 Task: Measure the distance between New York City and Bear Mountain.
Action: Key pressed ew<Key.space>
Screenshot: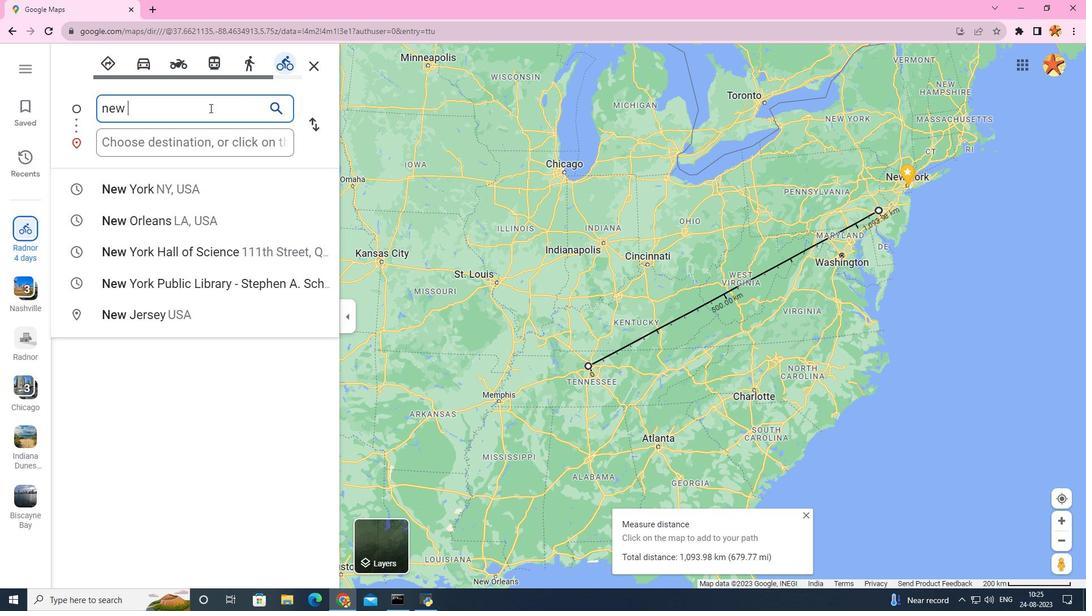 
Action: Mouse moved to (140, 192)
Screenshot: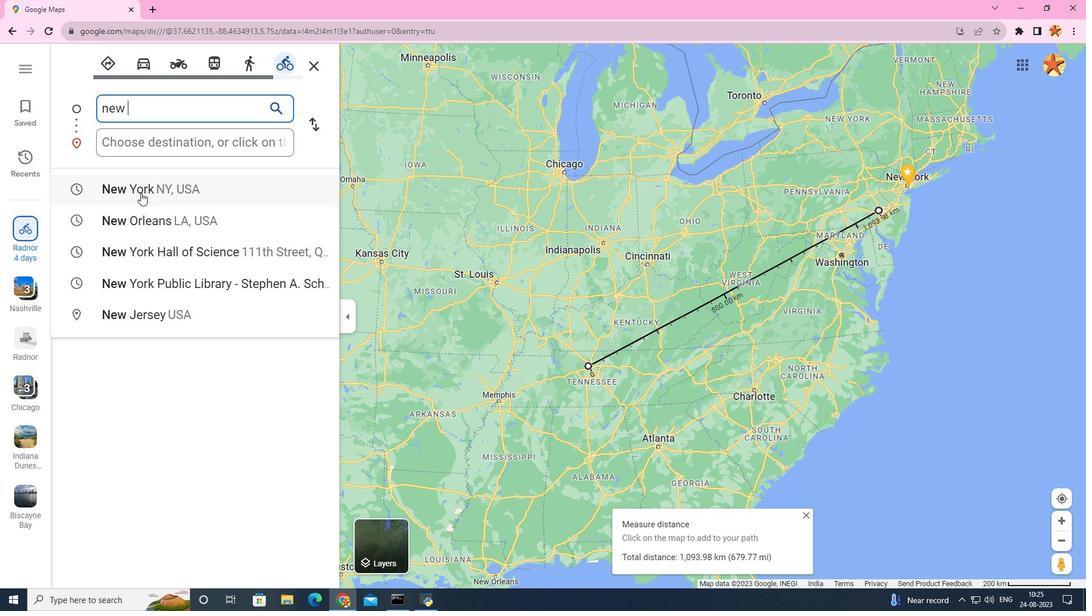 
Action: Mouse pressed left at (140, 192)
Screenshot: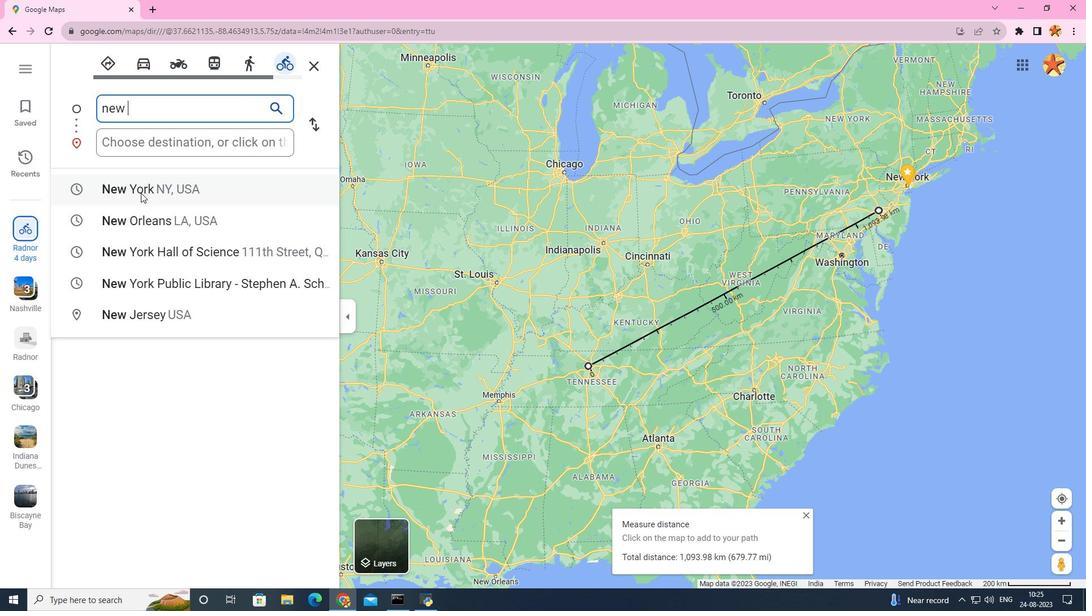 
Action: Mouse moved to (150, 147)
Screenshot: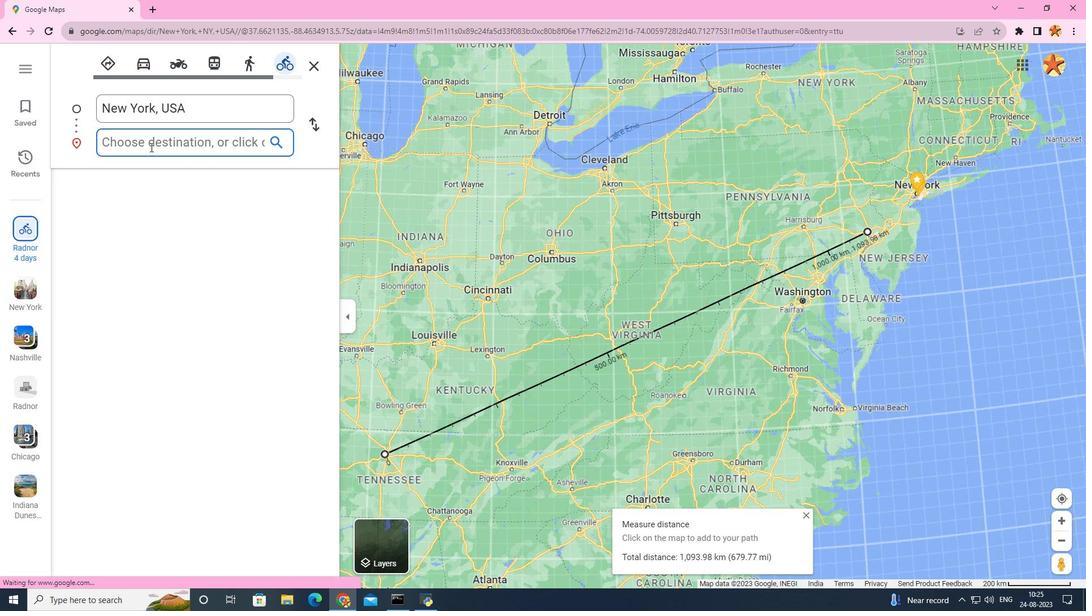 
Action: Mouse pressed left at (150, 147)
Screenshot: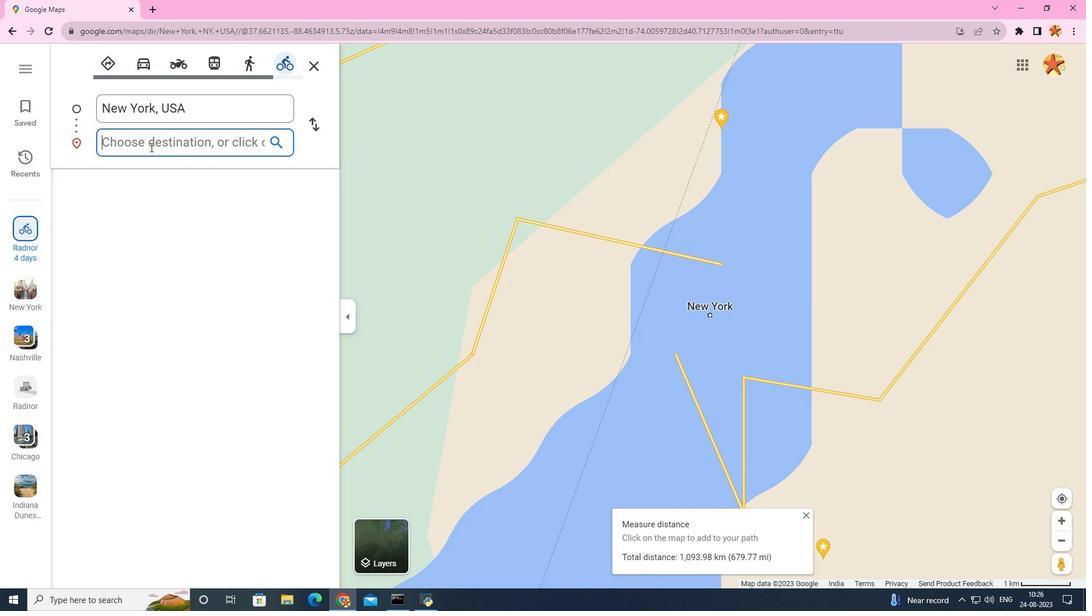
Action: Mouse moved to (146, 148)
Screenshot: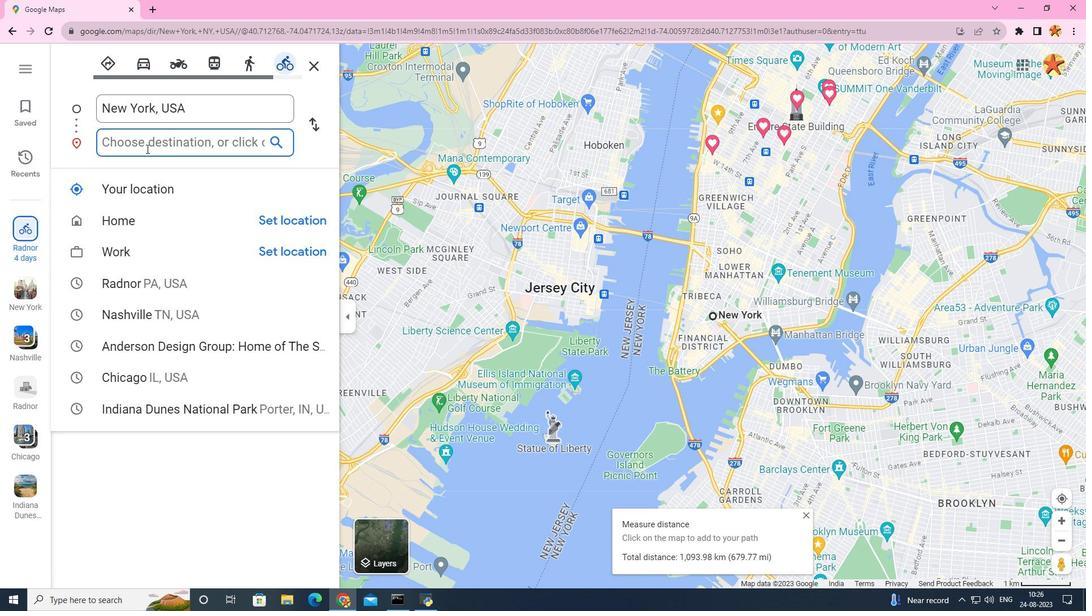 
Action: Key pressed bea<Key.space>
Screenshot: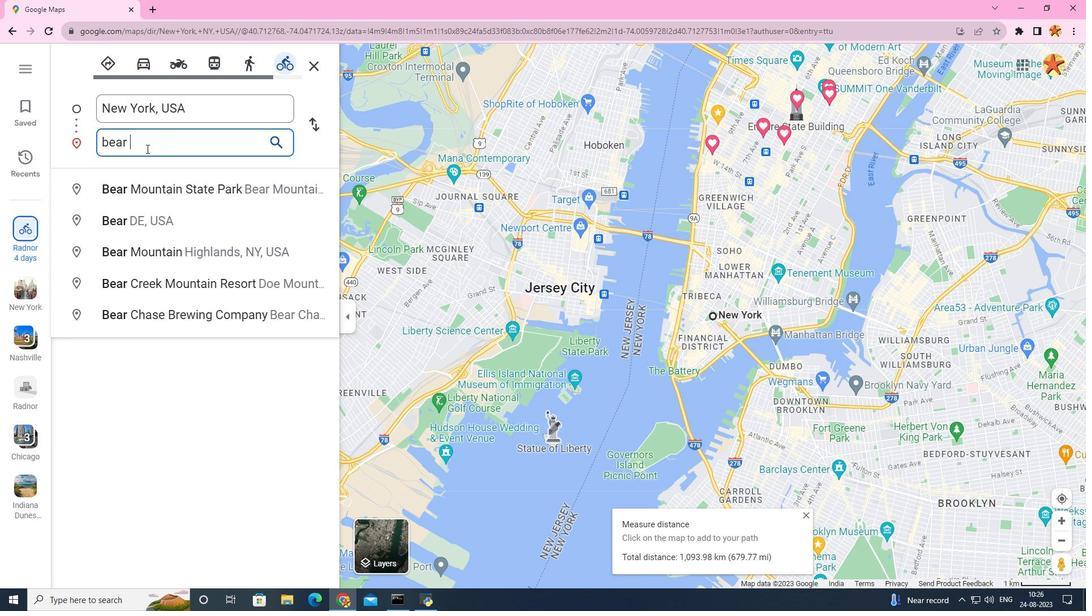 
Action: Mouse moved to (202, 195)
Screenshot: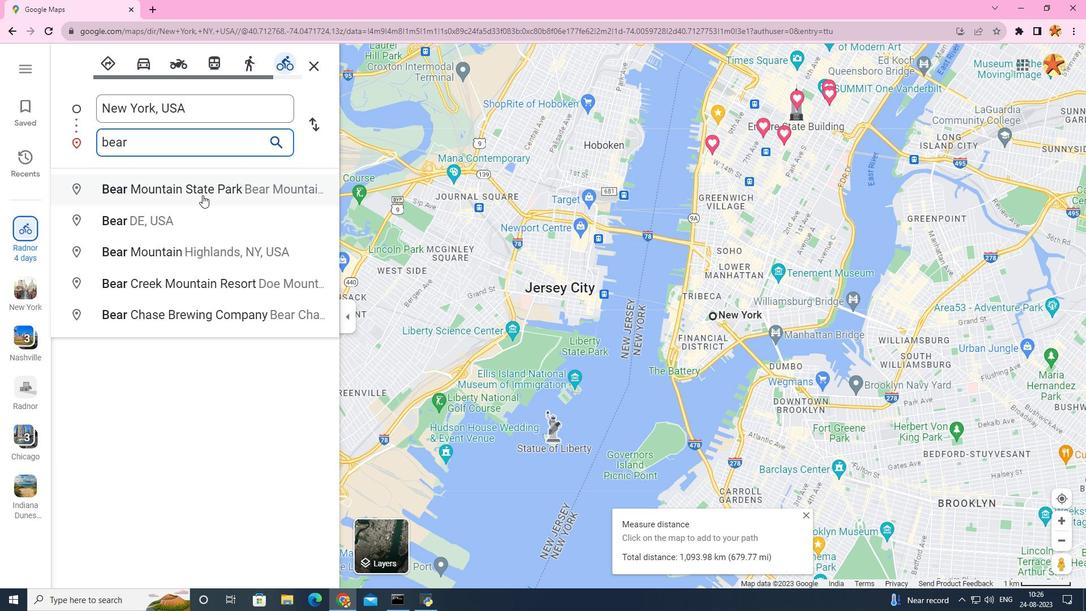 
Action: Mouse pressed left at (202, 195)
Screenshot: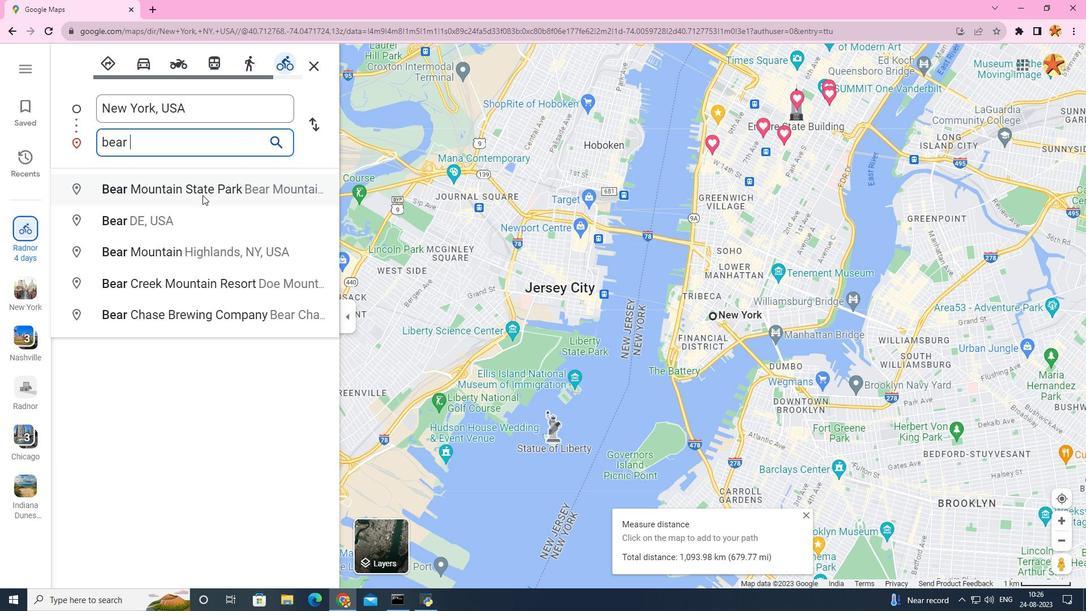 
Action: Mouse moved to (626, 552)
Screenshot: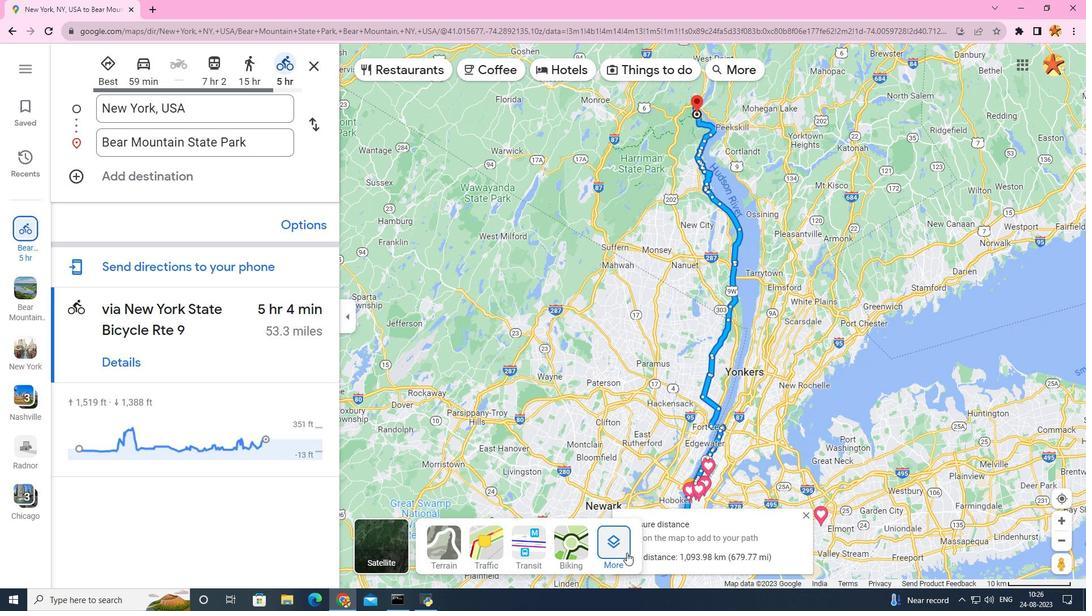 
Action: Mouse pressed left at (626, 552)
Screenshot: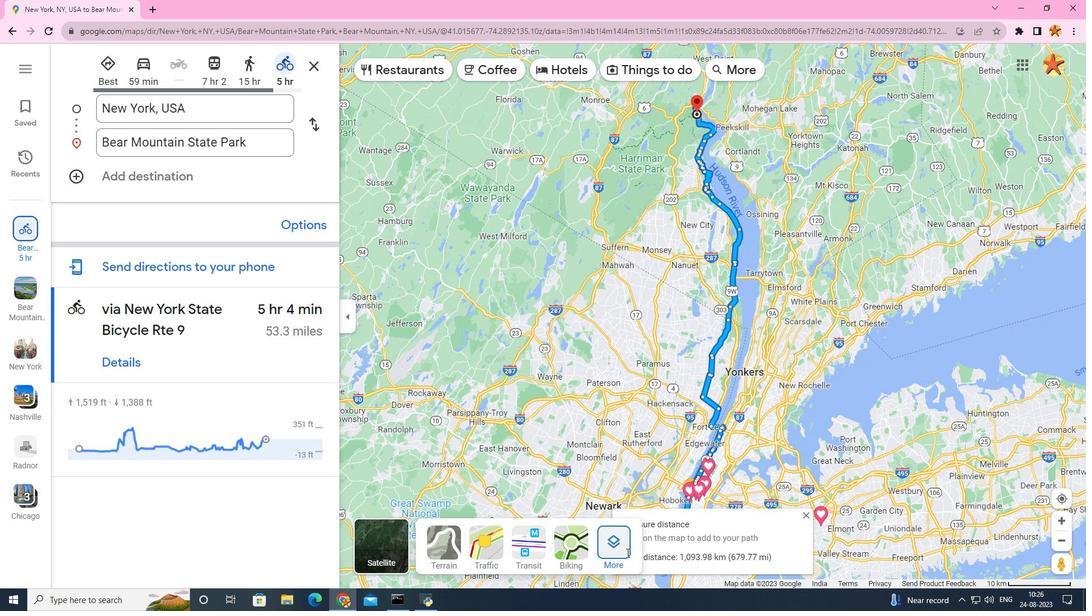 
Action: Mouse moved to (493, 417)
Screenshot: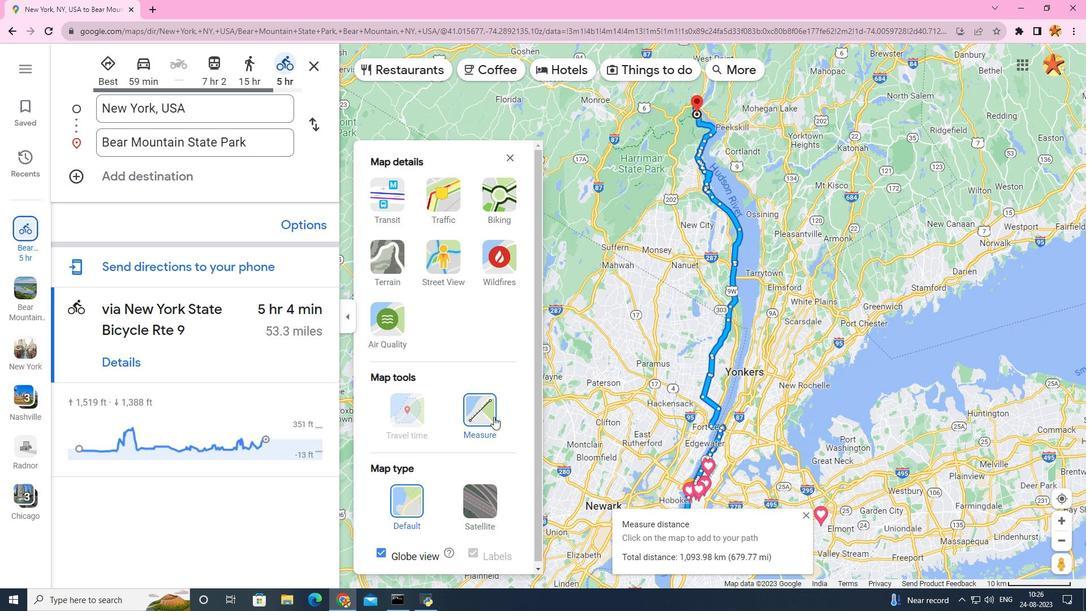 
Action: Mouse pressed left at (493, 417)
Screenshot: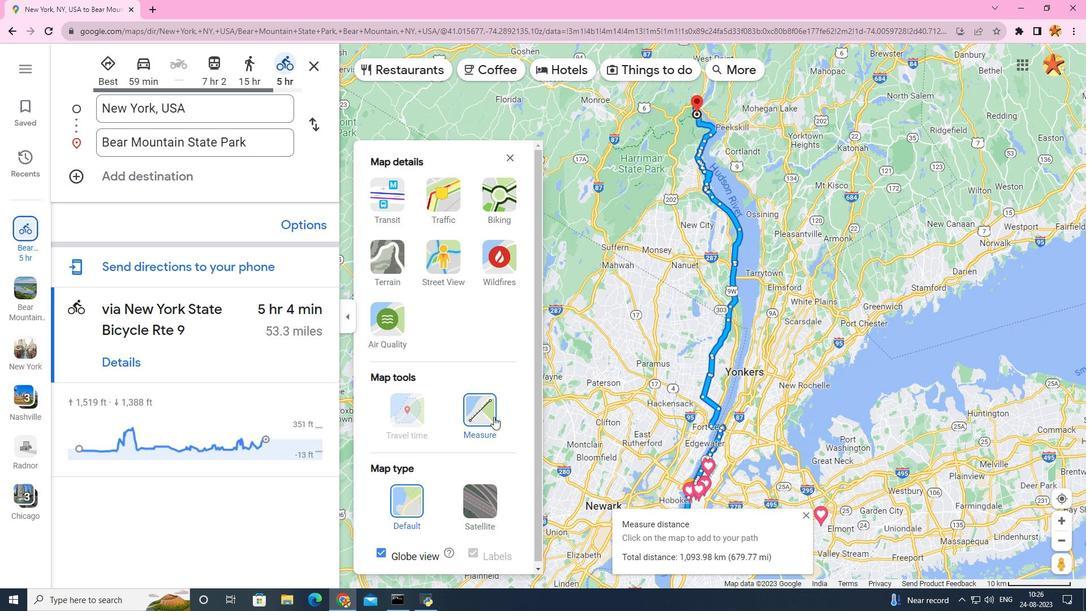 
Action: Mouse pressed left at (493, 417)
Screenshot: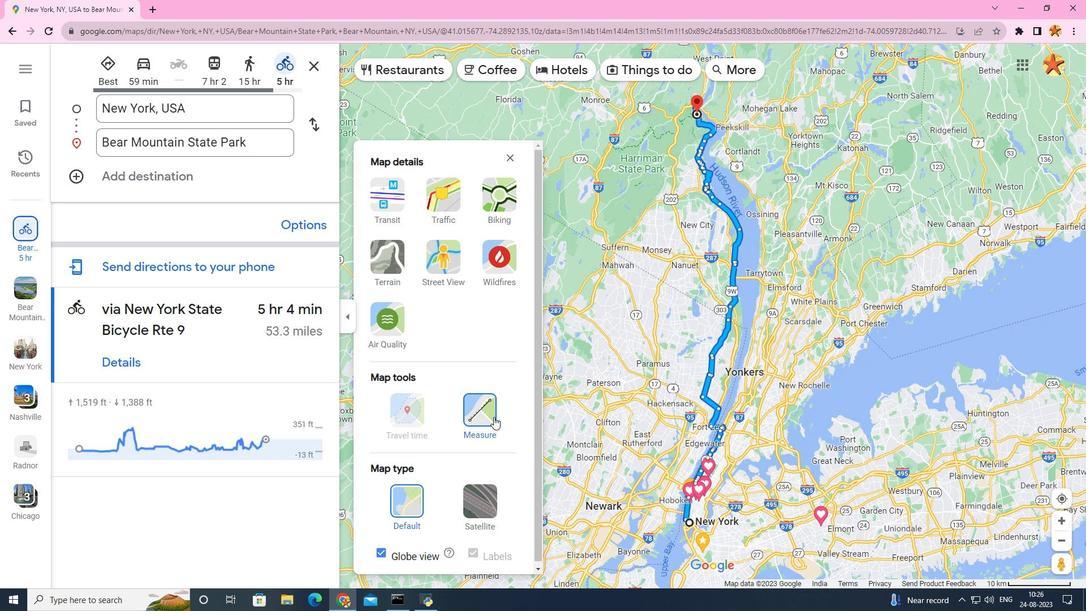 
Action: Mouse moved to (686, 522)
Screenshot: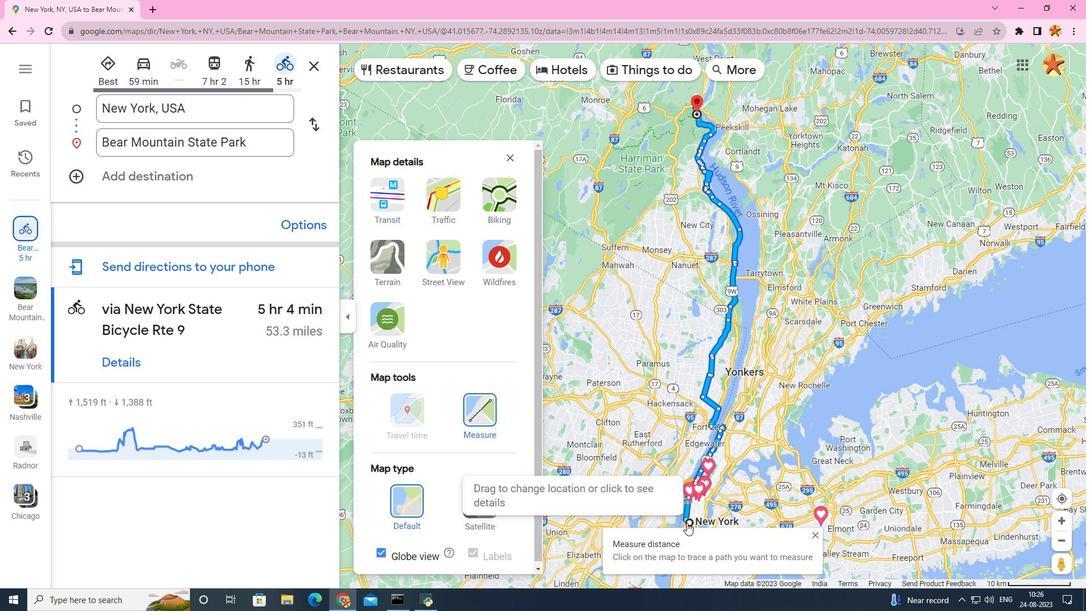 
Action: Mouse pressed left at (686, 522)
Screenshot: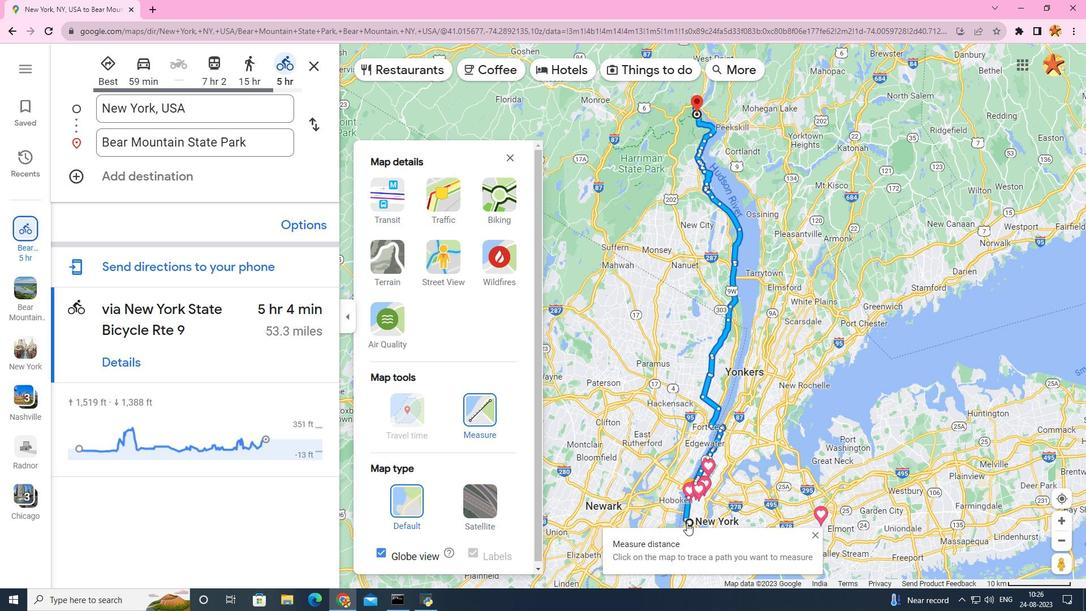 
Action: Mouse moved to (695, 114)
Screenshot: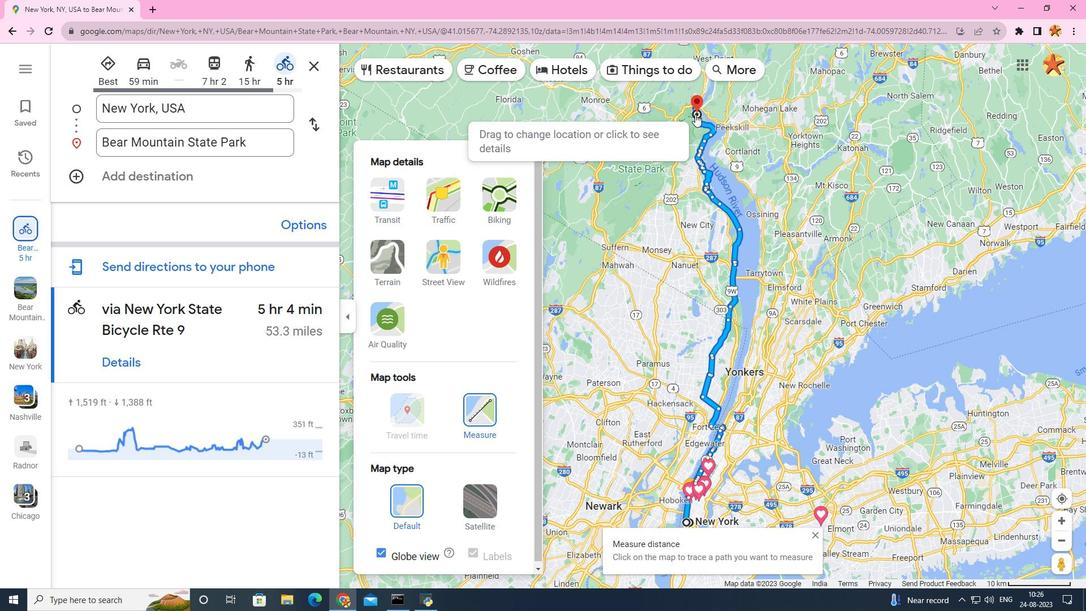 
Action: Mouse pressed left at (695, 114)
Screenshot: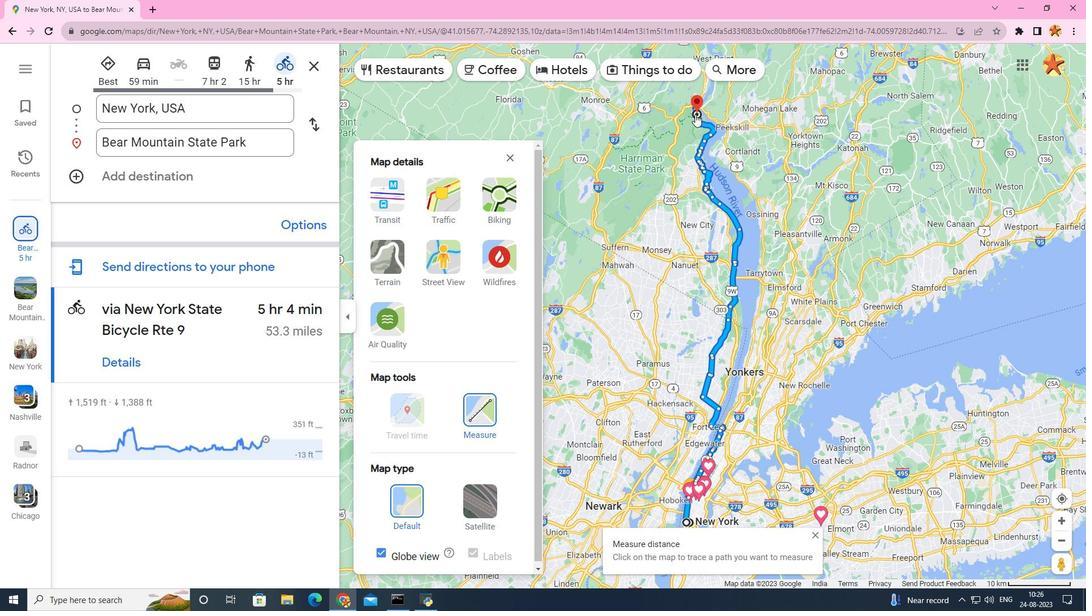 
Action: Mouse moved to (598, 316)
Screenshot: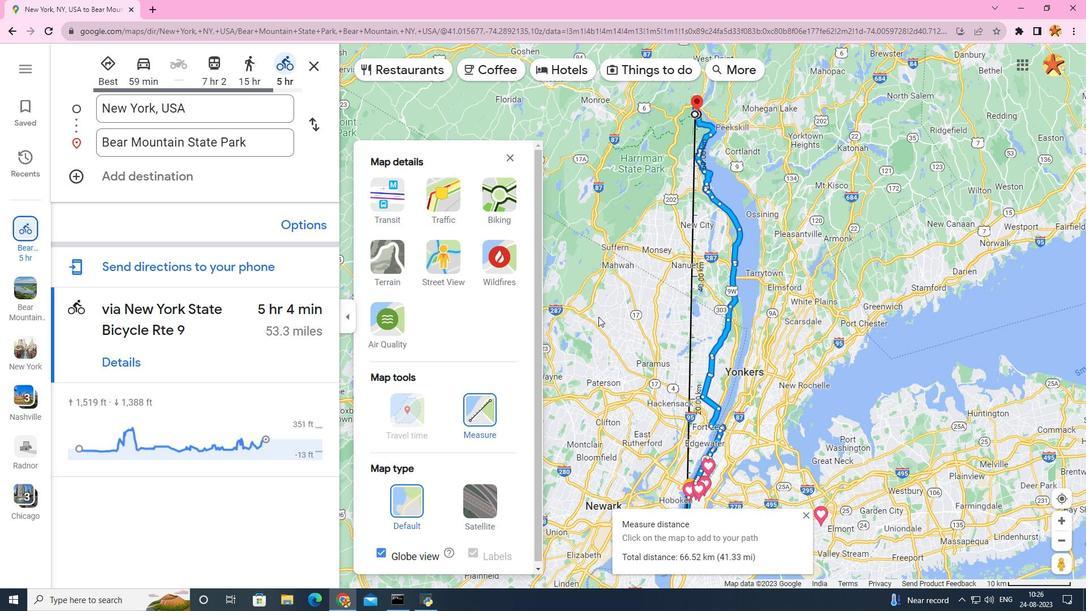 
